 Task: Select job type temporary.
Action: Mouse moved to (548, 138)
Screenshot: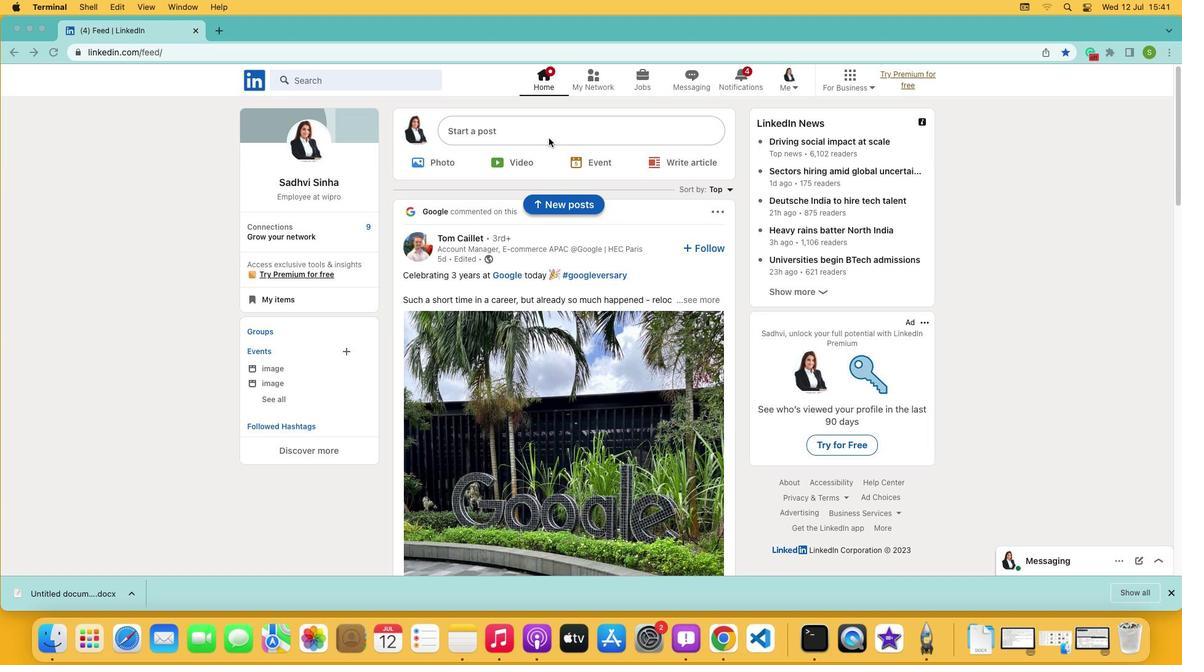 
Action: Mouse pressed left at (548, 138)
Screenshot: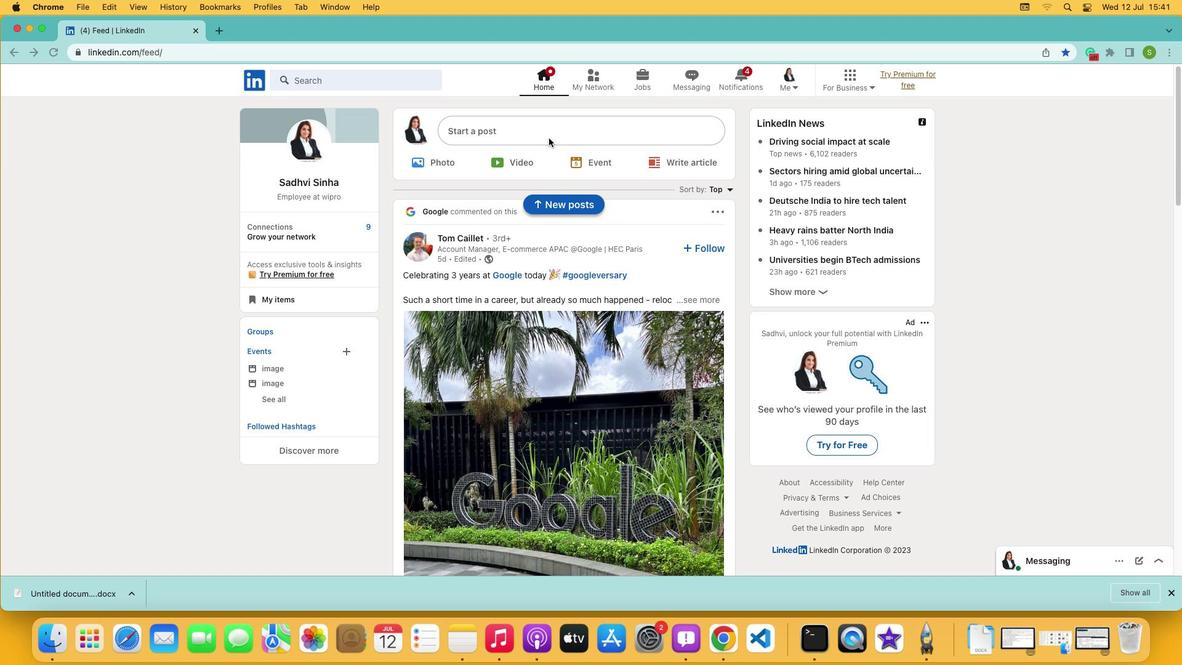 
Action: Mouse pressed left at (548, 138)
Screenshot: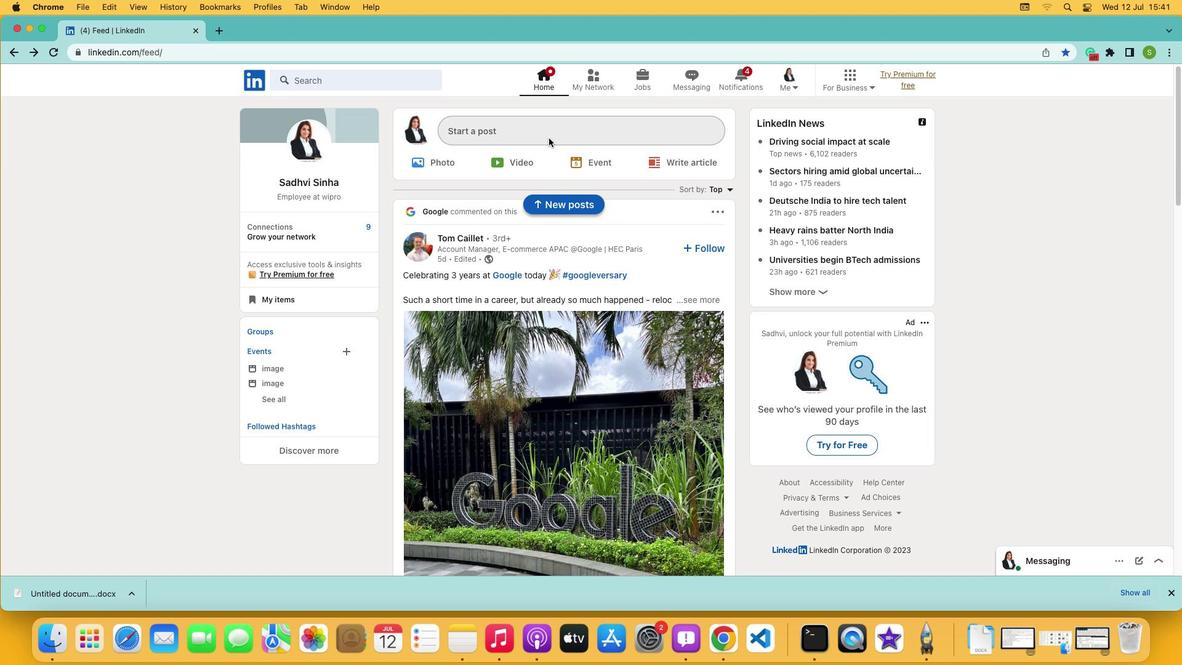 
Action: Mouse moved to (531, 368)
Screenshot: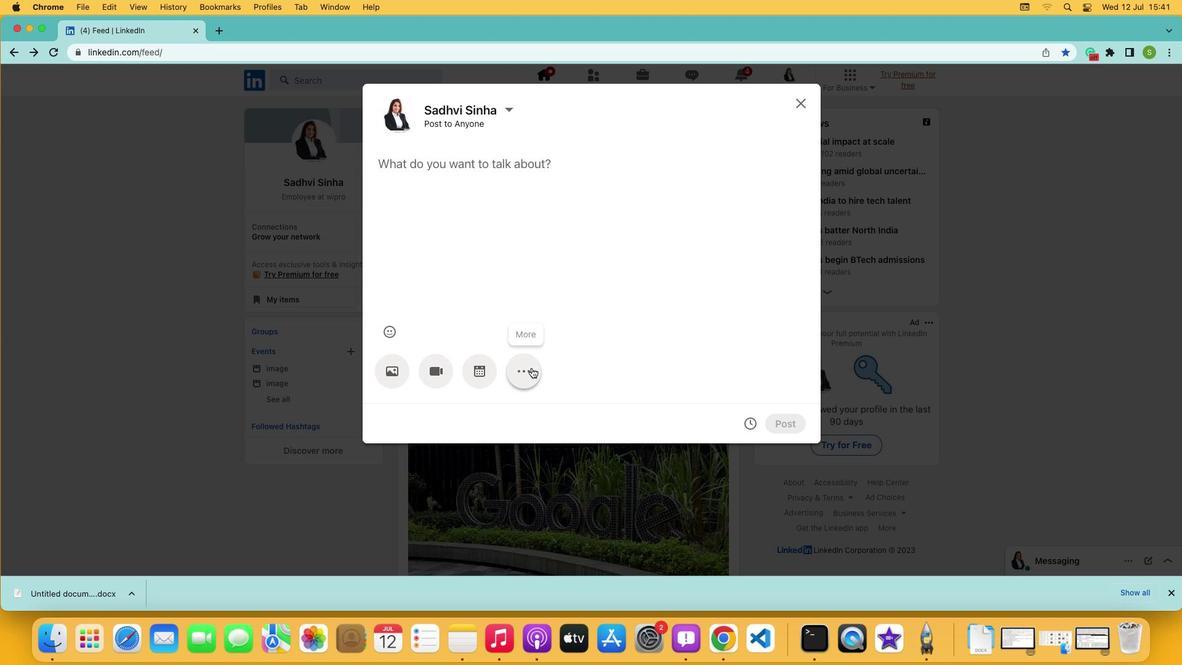 
Action: Mouse pressed left at (531, 368)
Screenshot: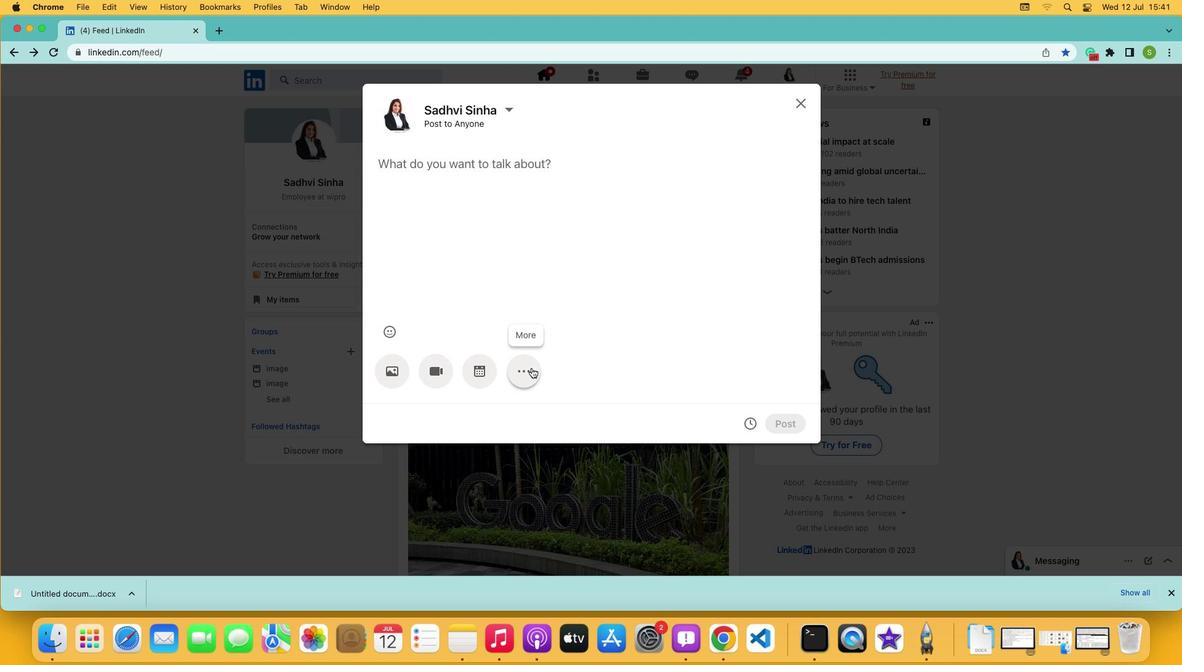 
Action: Mouse moved to (563, 377)
Screenshot: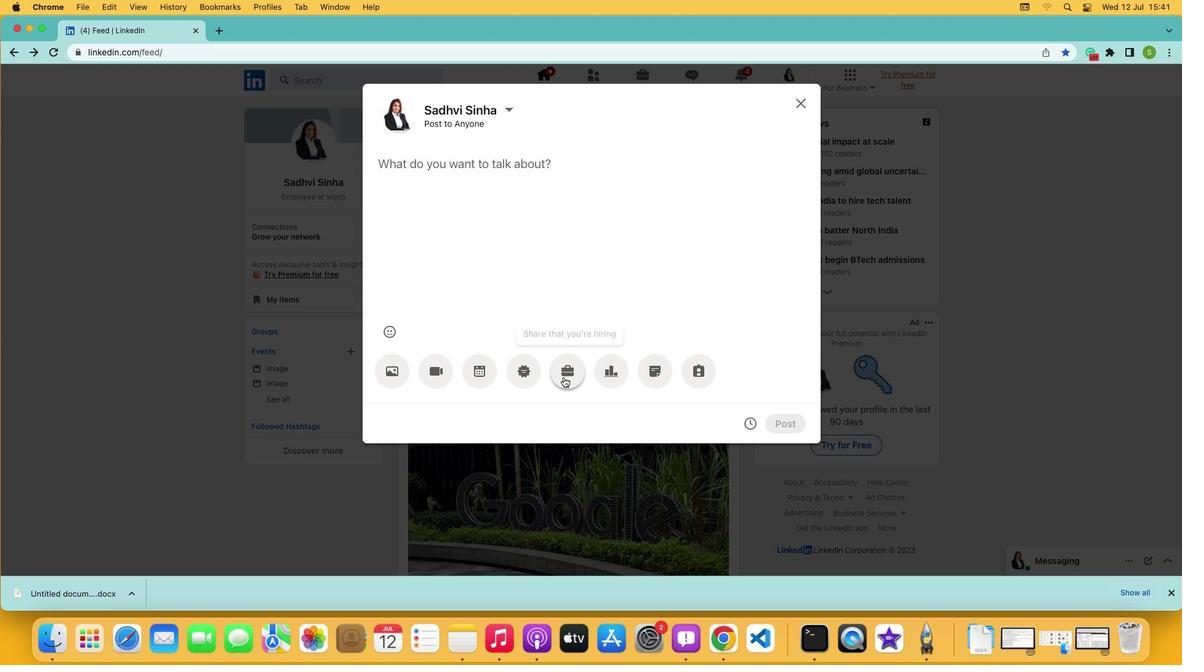 
Action: Mouse pressed left at (563, 377)
Screenshot: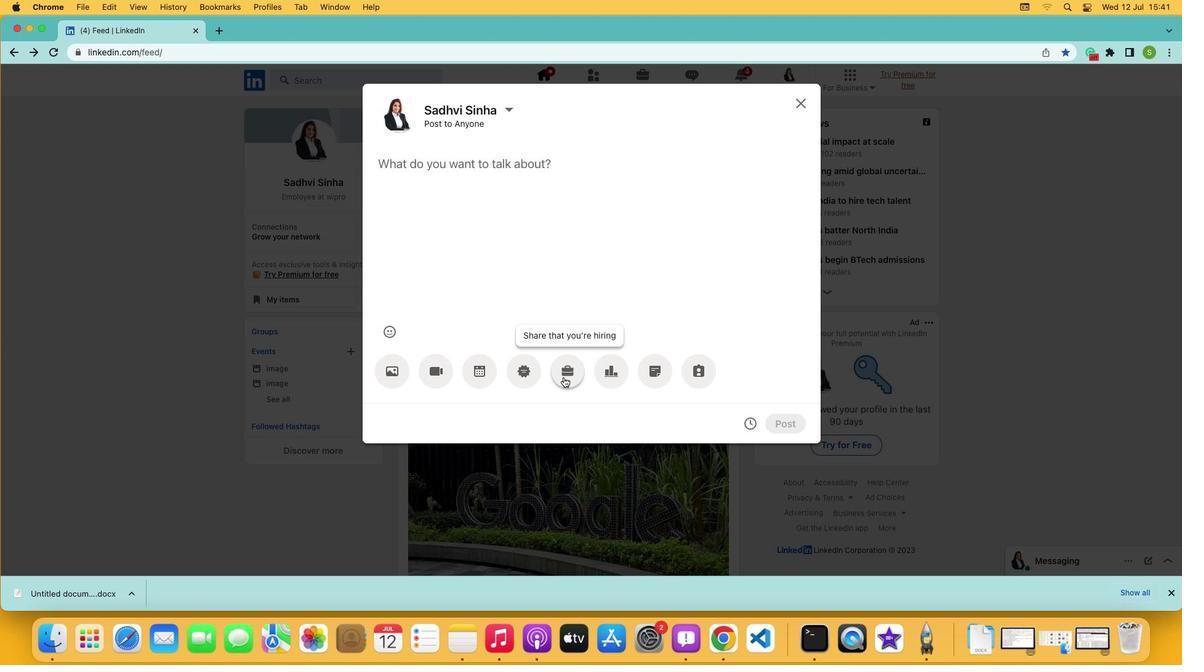 
Action: Mouse moved to (569, 327)
Screenshot: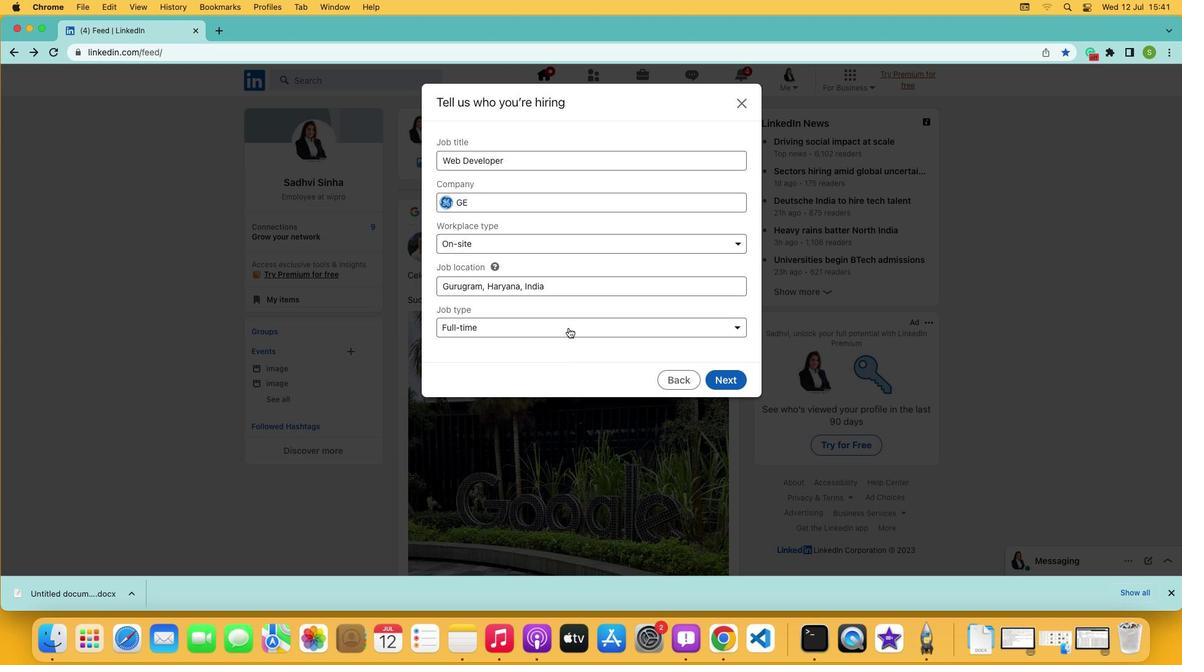 
Action: Mouse pressed left at (569, 327)
Screenshot: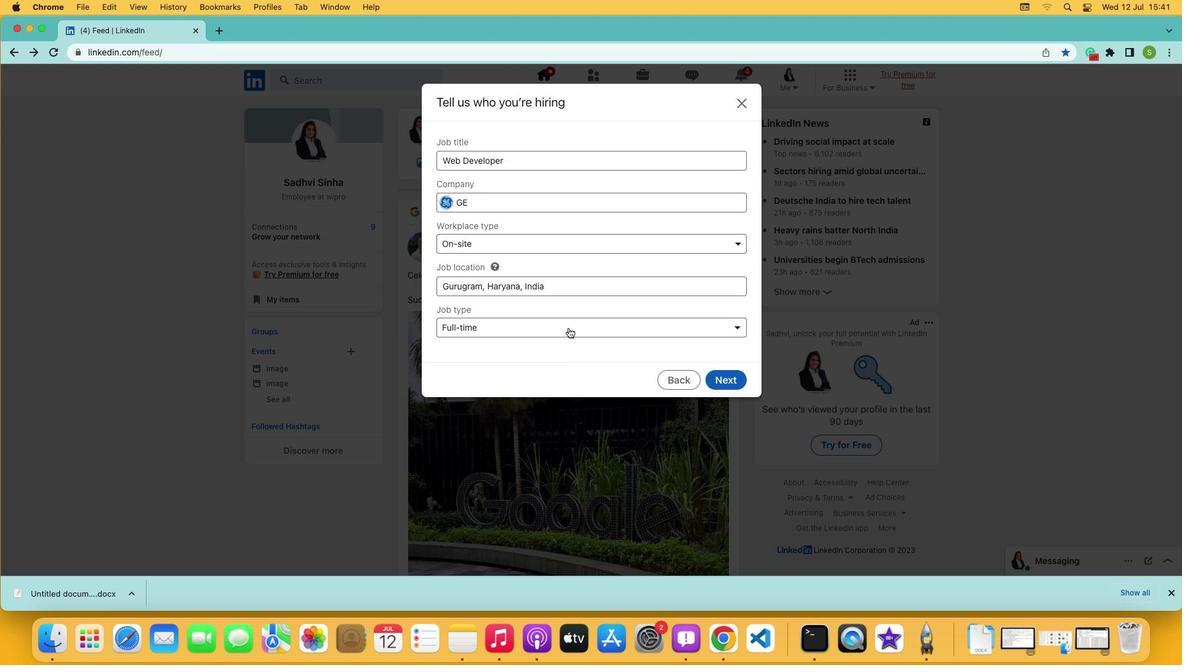 
Action: Mouse moved to (557, 375)
Screenshot: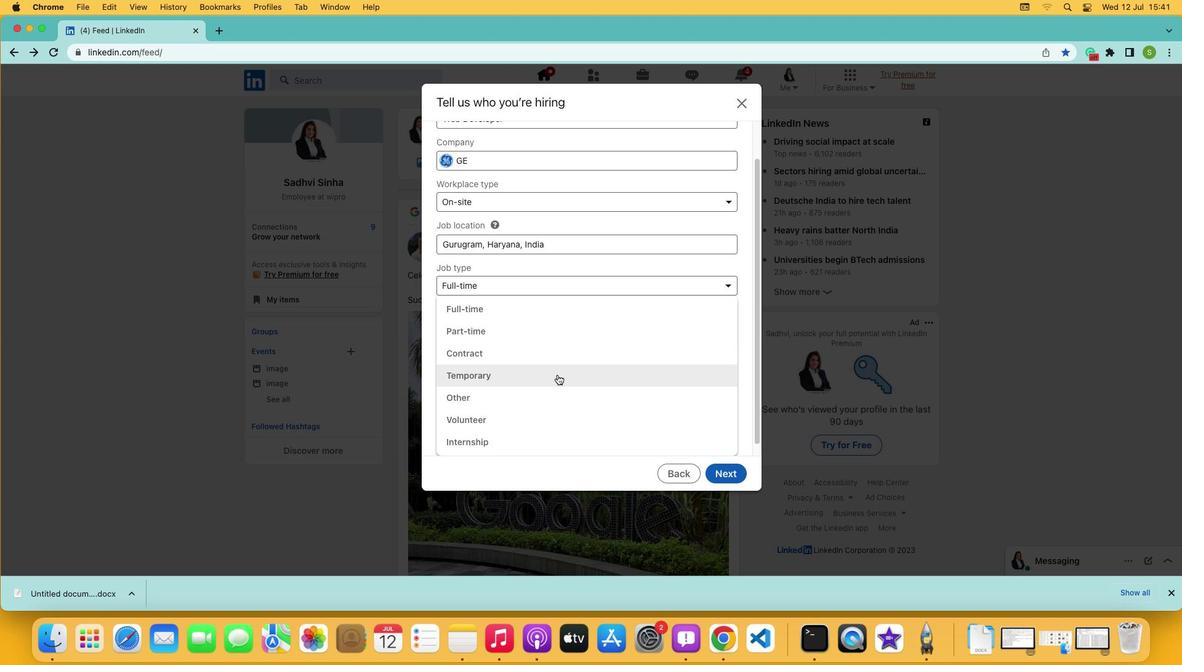 
Action: Mouse pressed left at (557, 375)
Screenshot: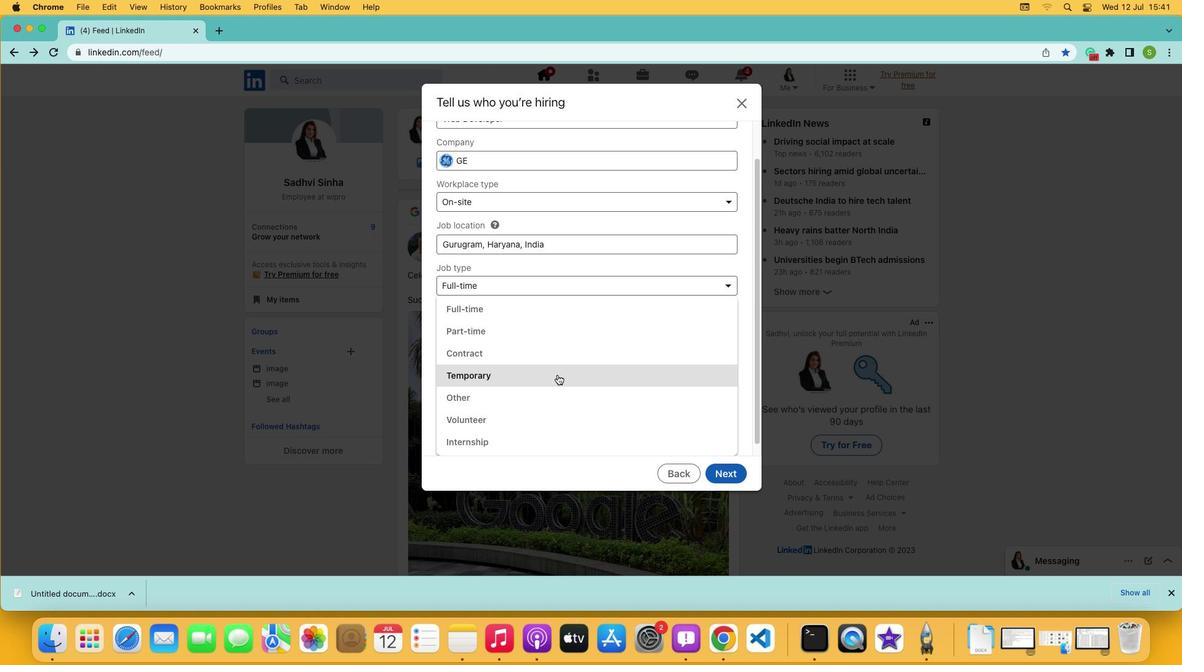 
